 Task: Select the true option in the web worker.
Action: Mouse moved to (34, 648)
Screenshot: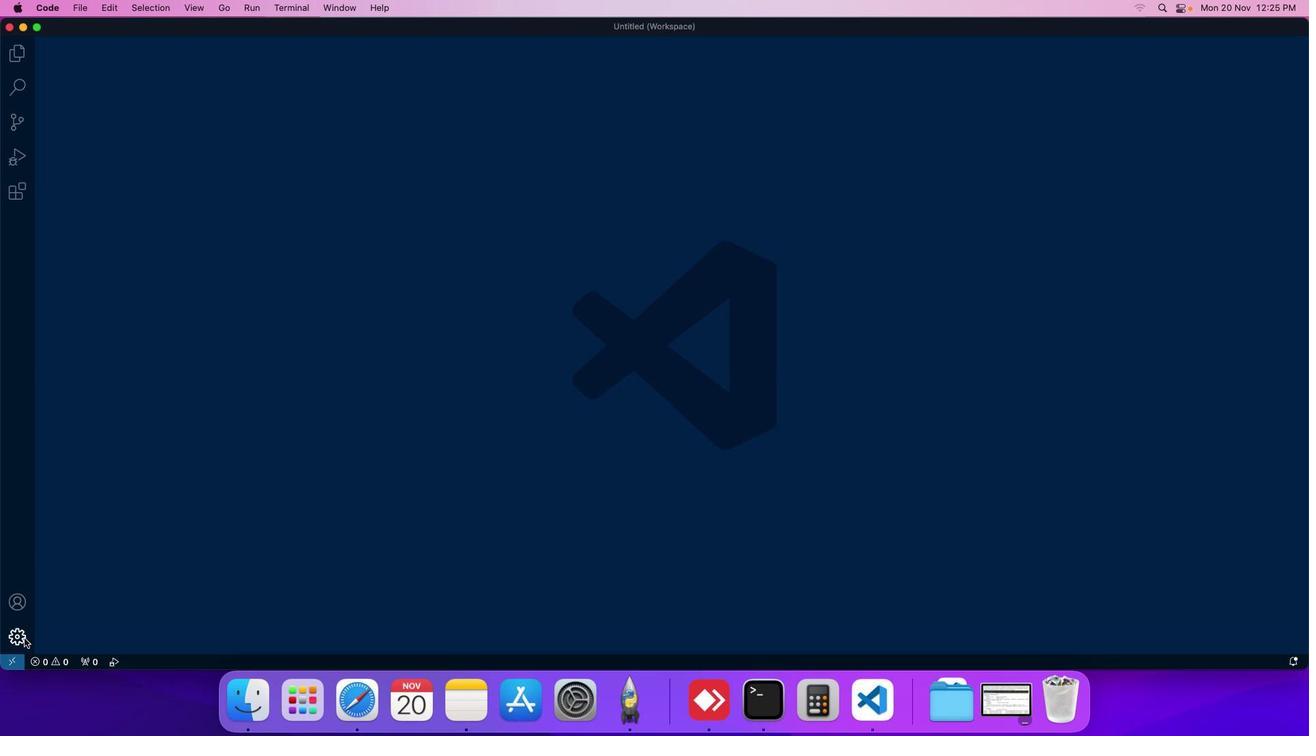 
Action: Mouse pressed left at (34, 648)
Screenshot: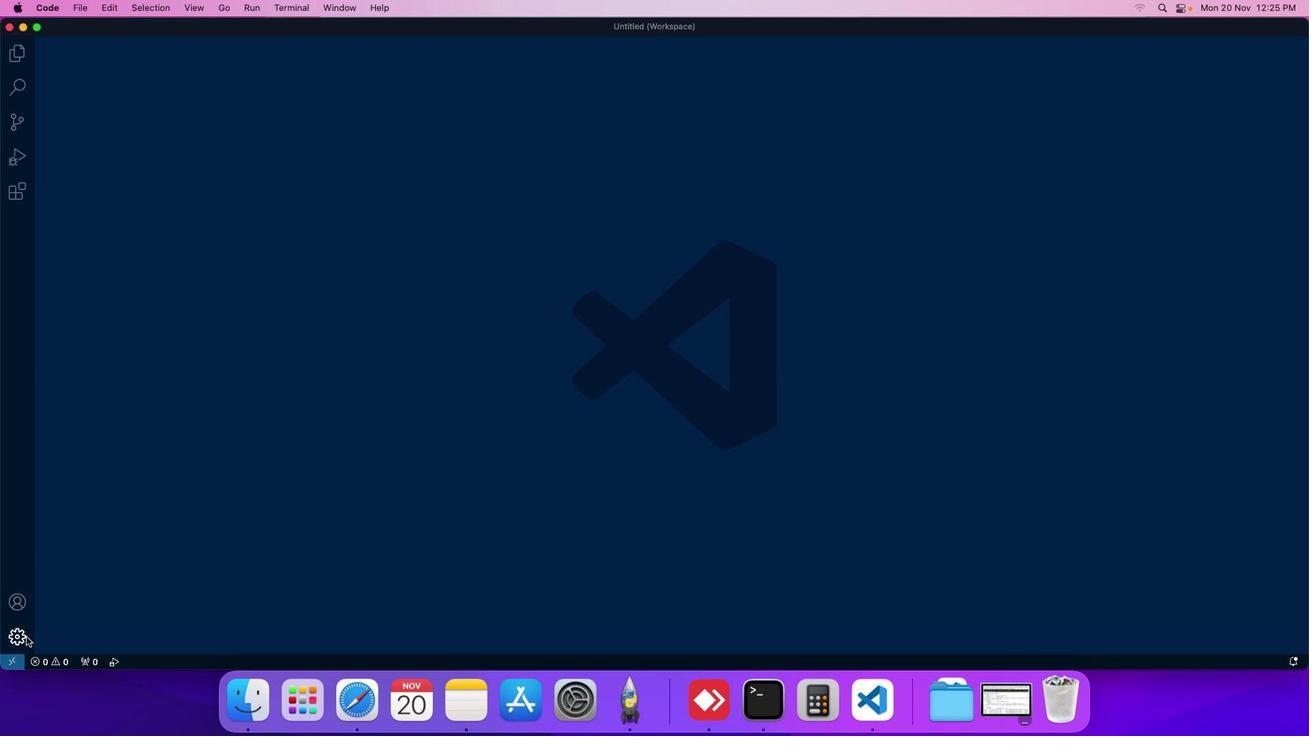 
Action: Mouse moved to (96, 537)
Screenshot: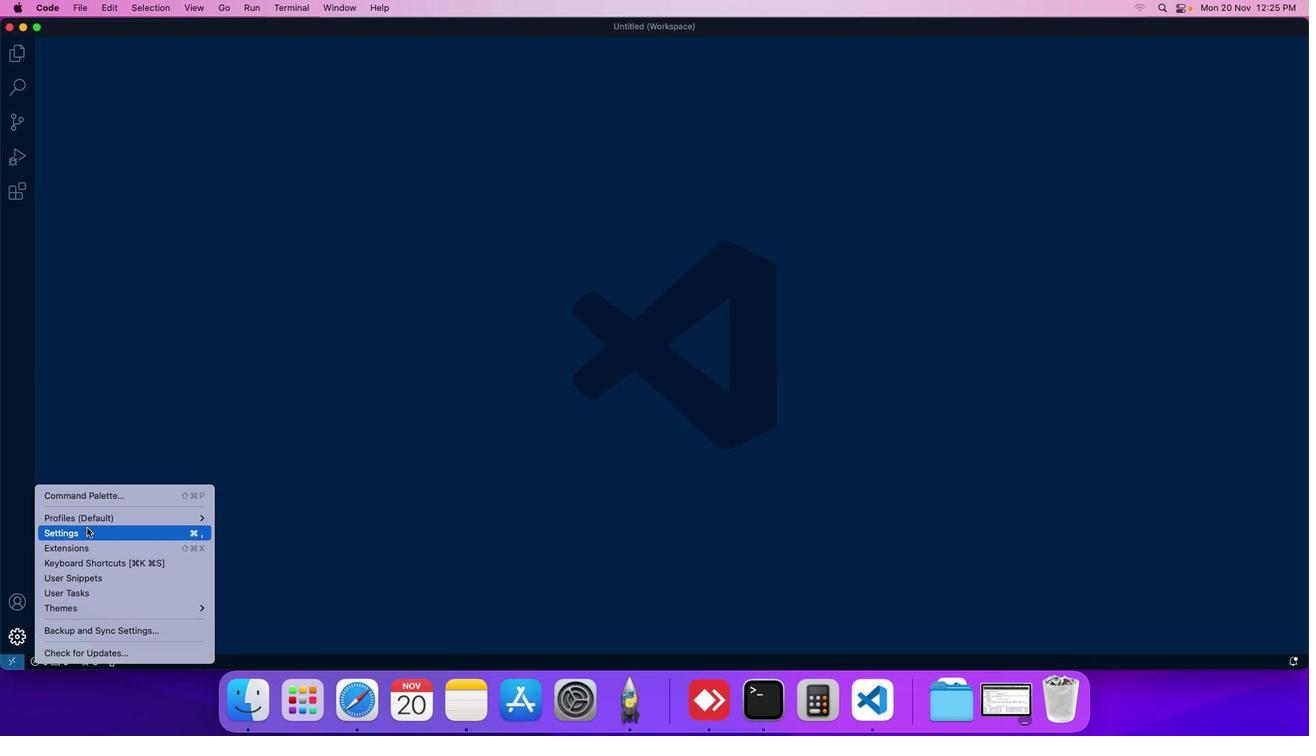 
Action: Mouse pressed left at (96, 537)
Screenshot: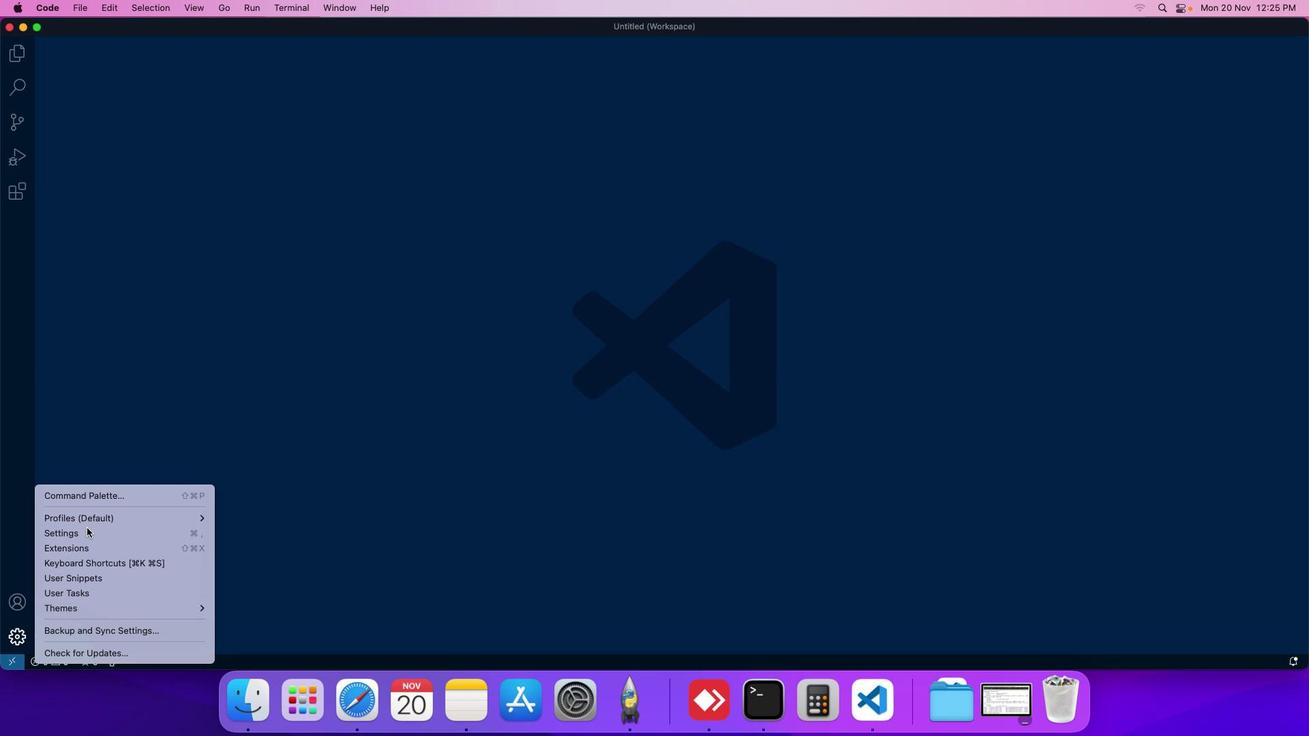 
Action: Mouse moved to (315, 116)
Screenshot: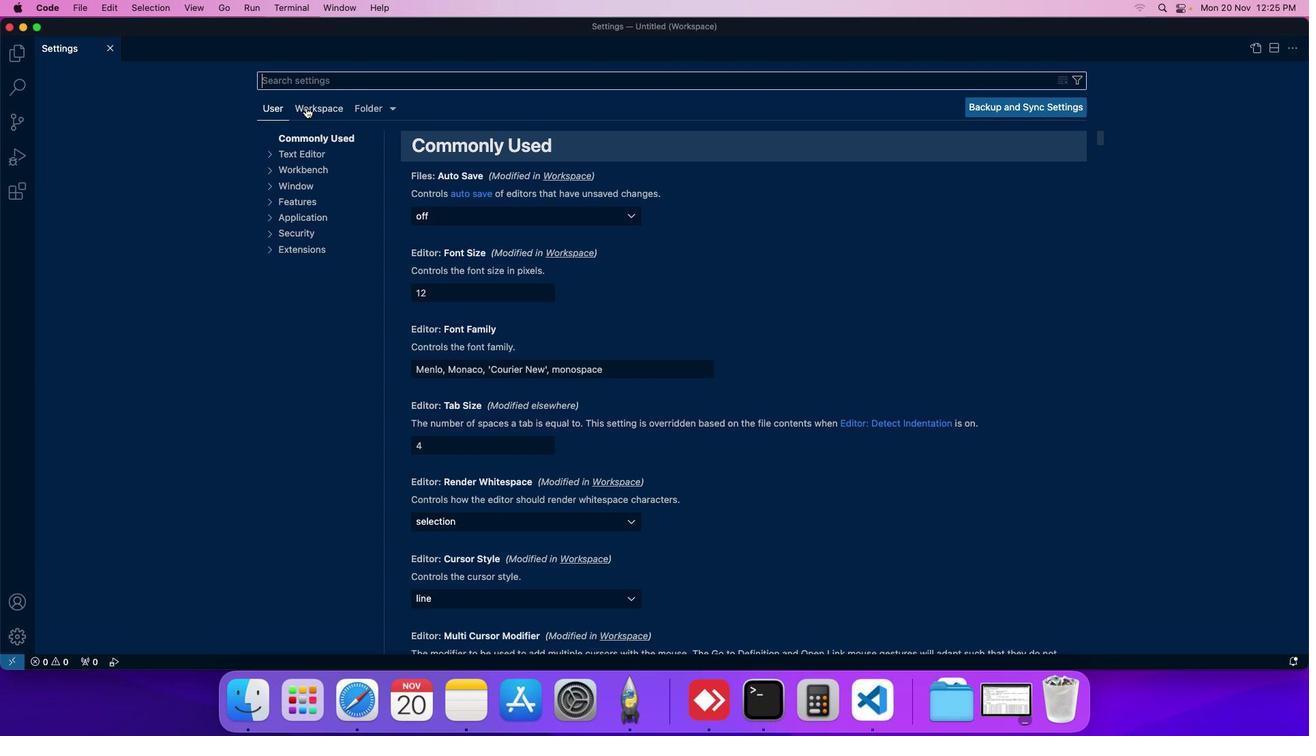 
Action: Mouse pressed left at (315, 116)
Screenshot: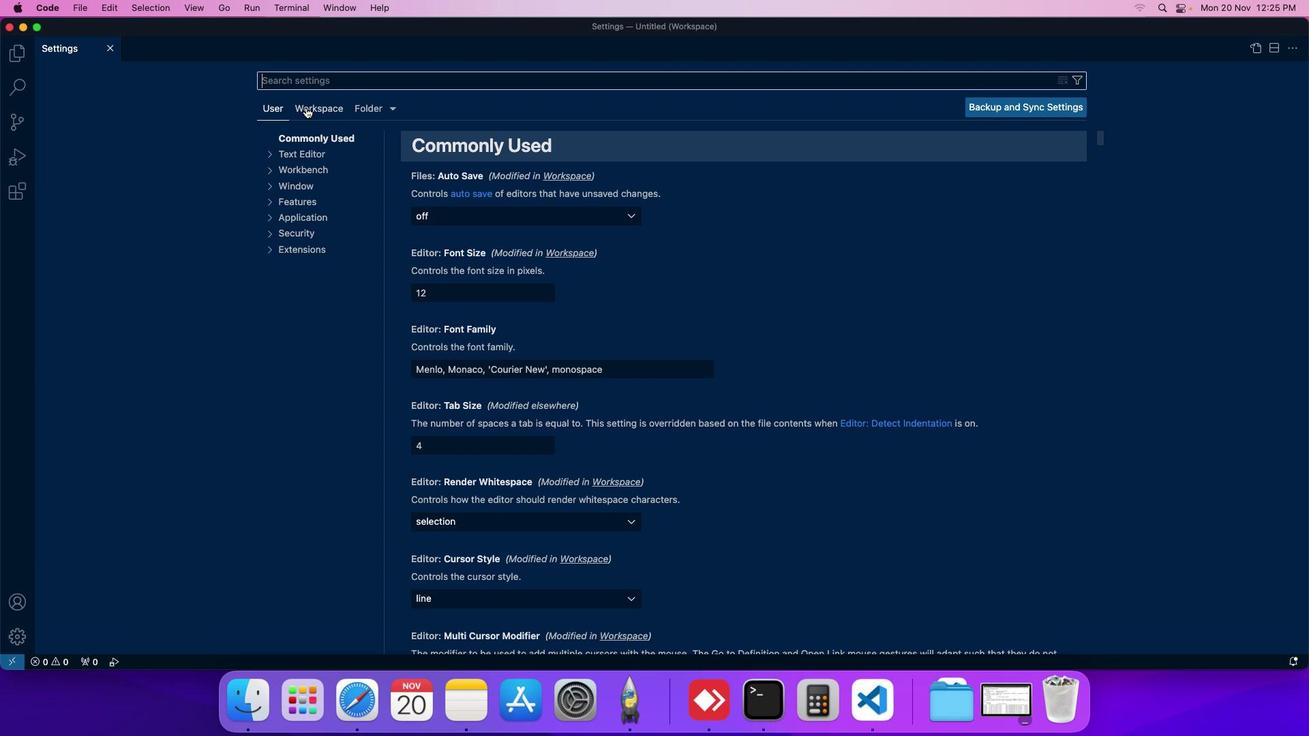 
Action: Mouse moved to (309, 210)
Screenshot: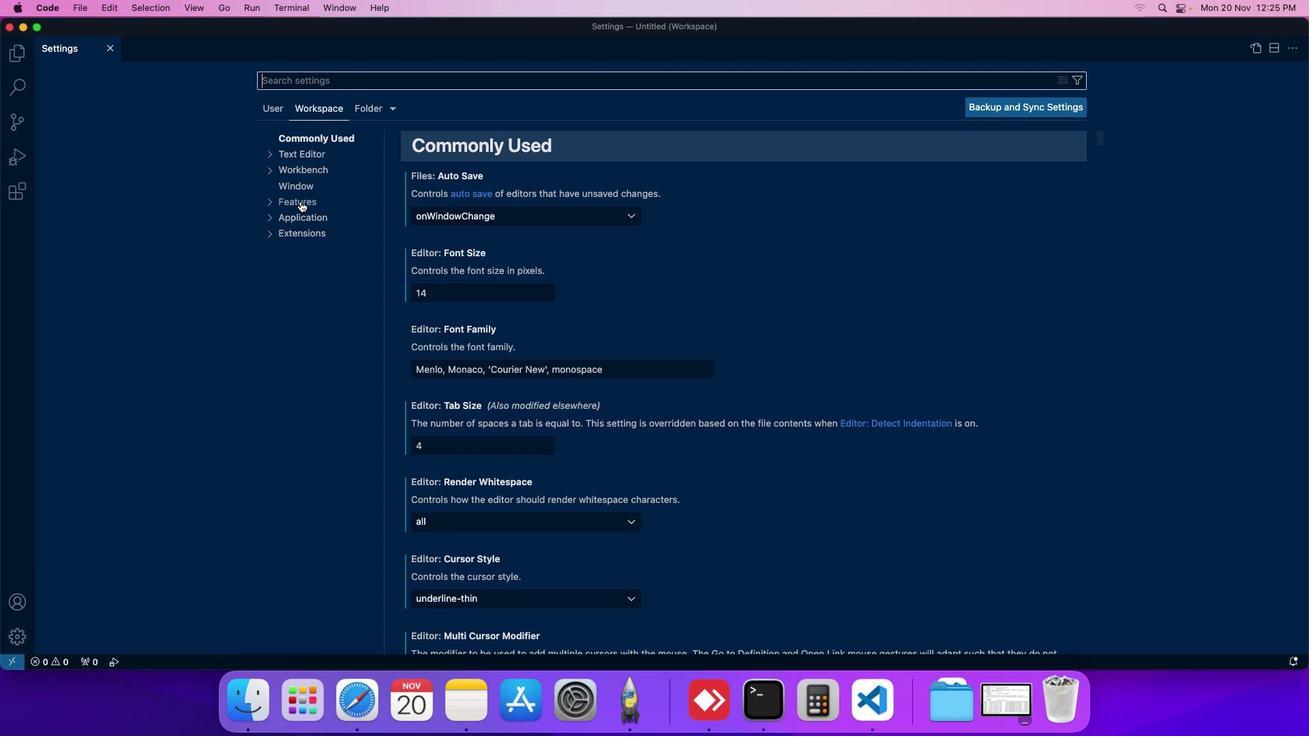 
Action: Mouse pressed left at (309, 210)
Screenshot: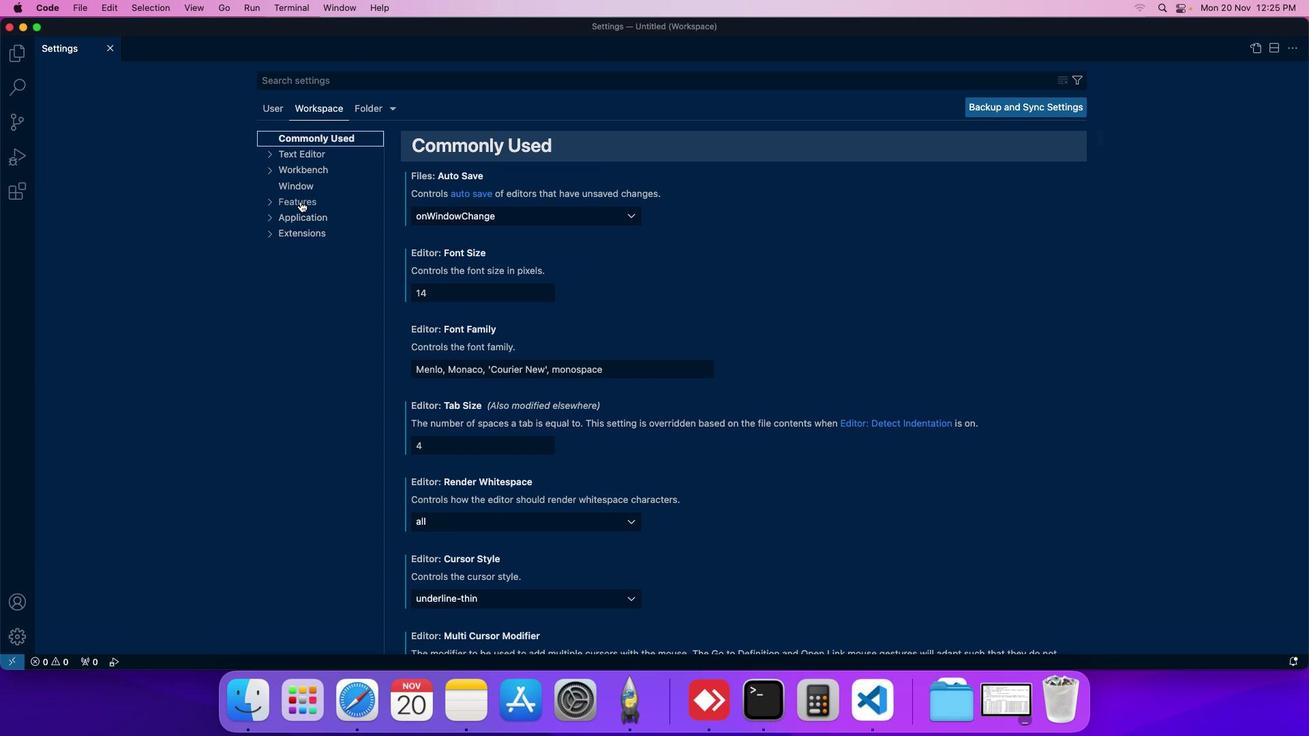 
Action: Mouse moved to (312, 316)
Screenshot: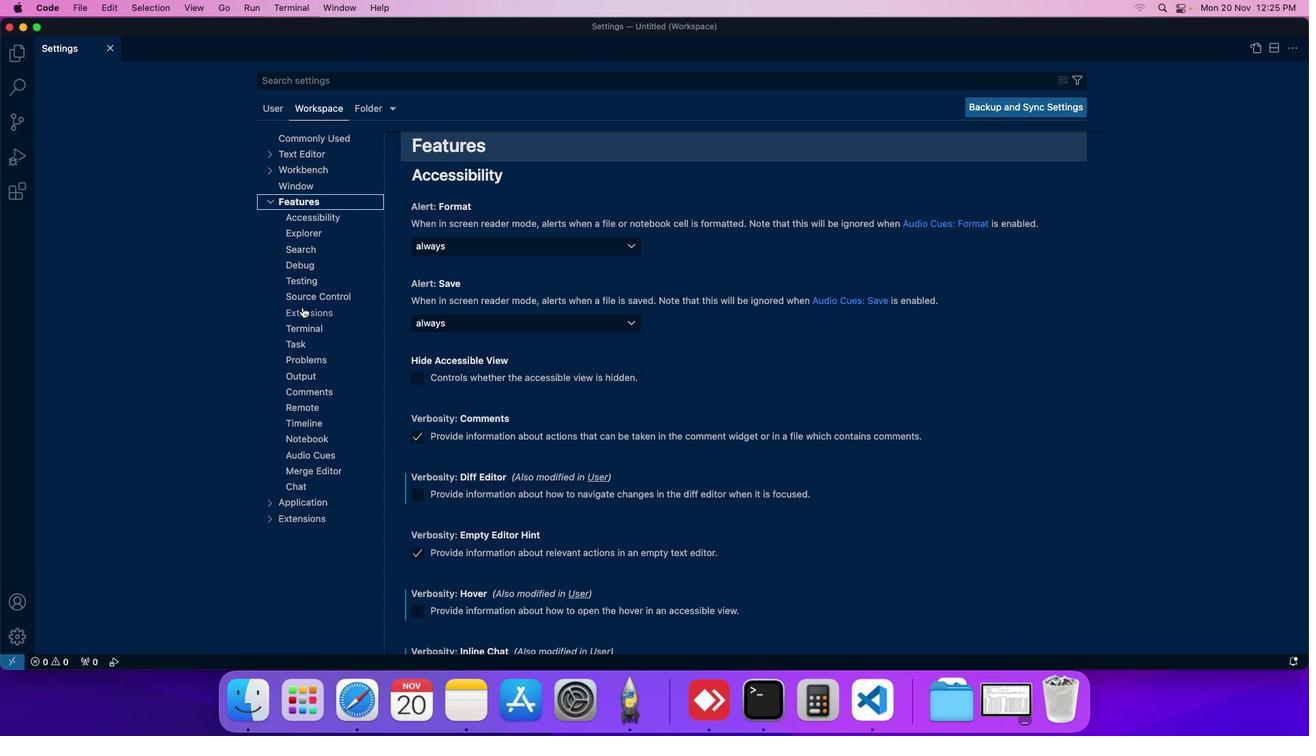 
Action: Mouse pressed left at (312, 316)
Screenshot: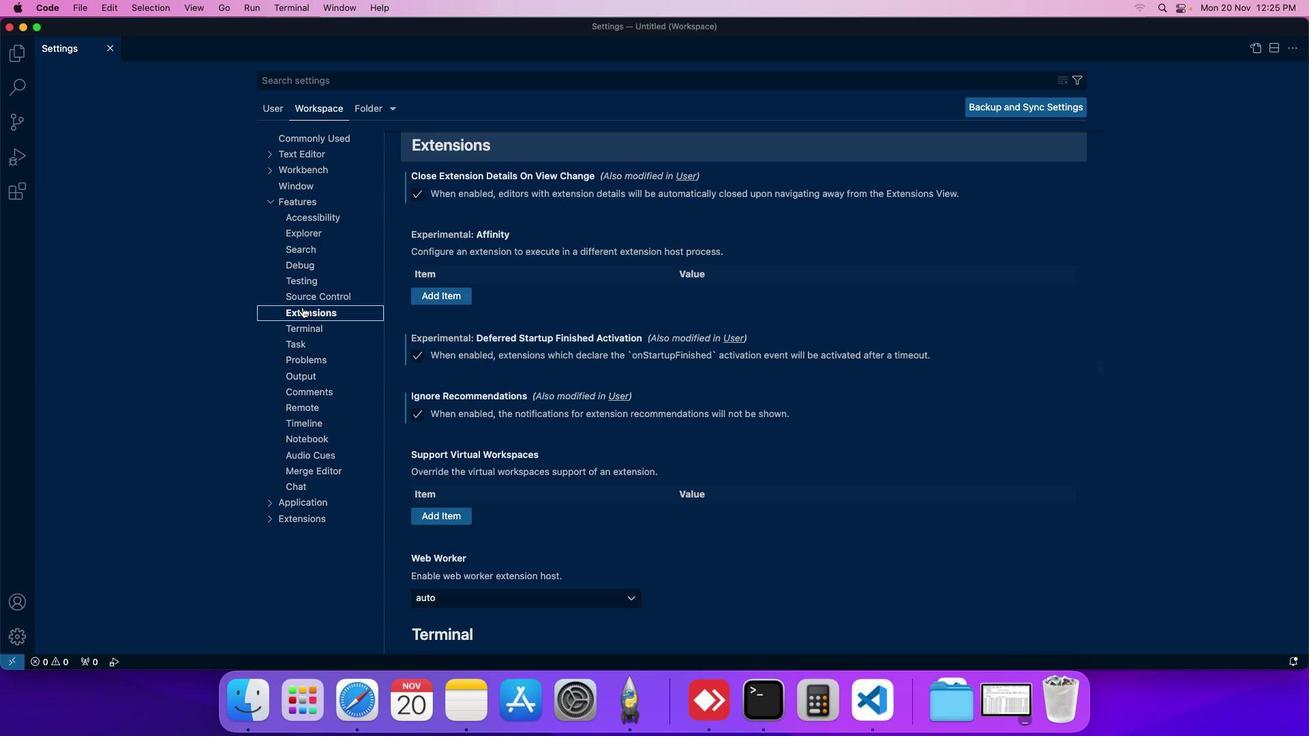 
Action: Mouse moved to (456, 317)
Screenshot: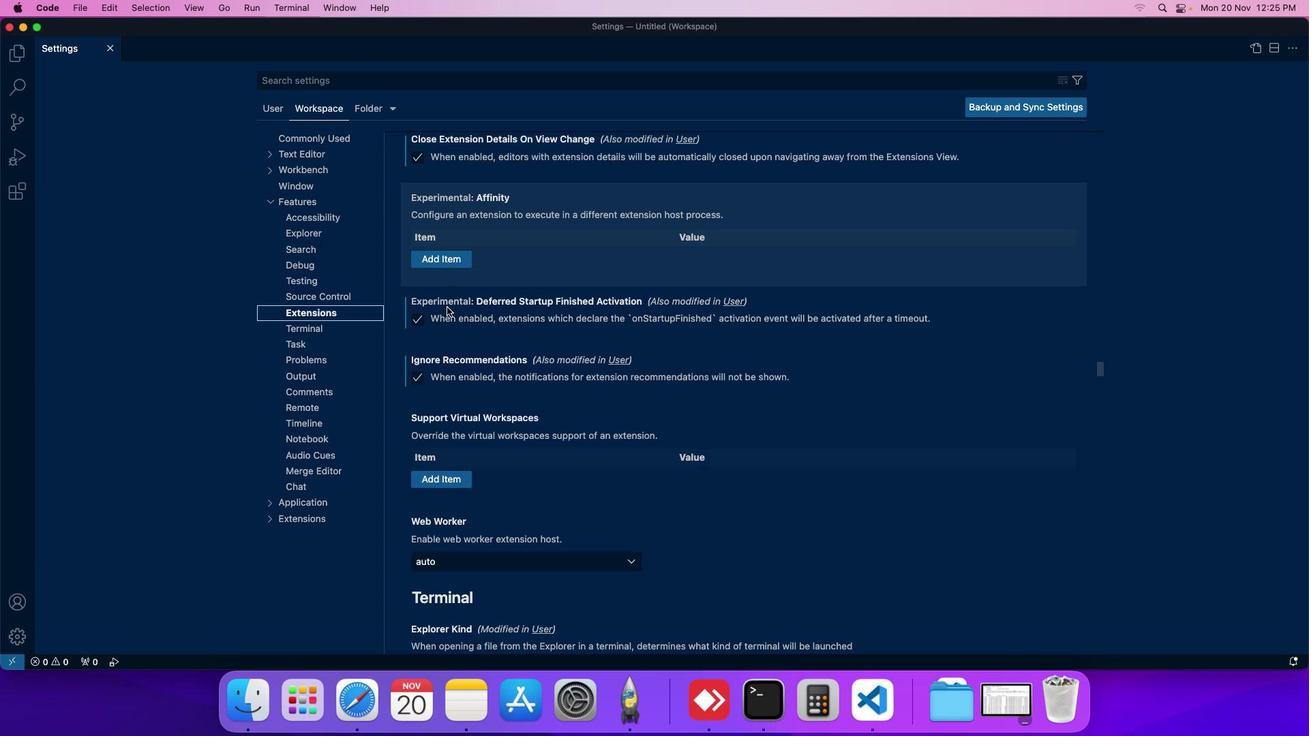 
Action: Mouse scrolled (456, 317) with delta (9, 8)
Screenshot: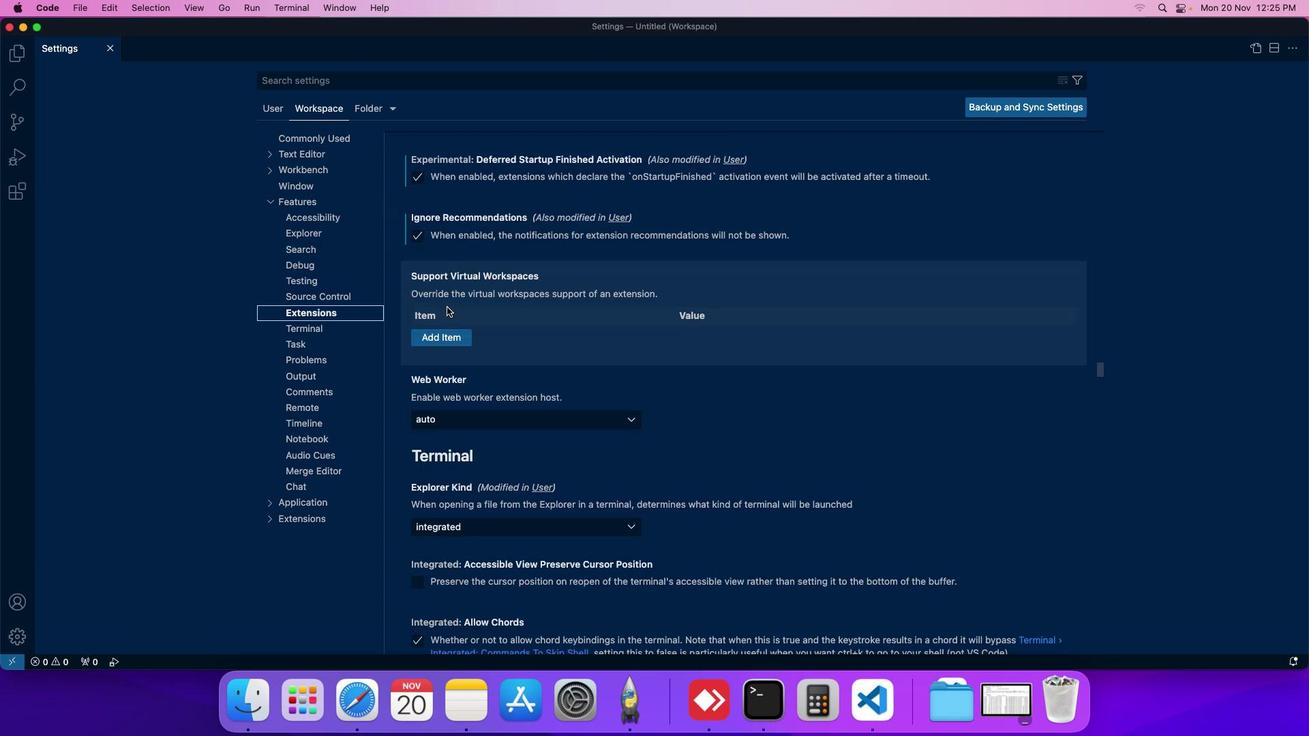
Action: Mouse moved to (484, 426)
Screenshot: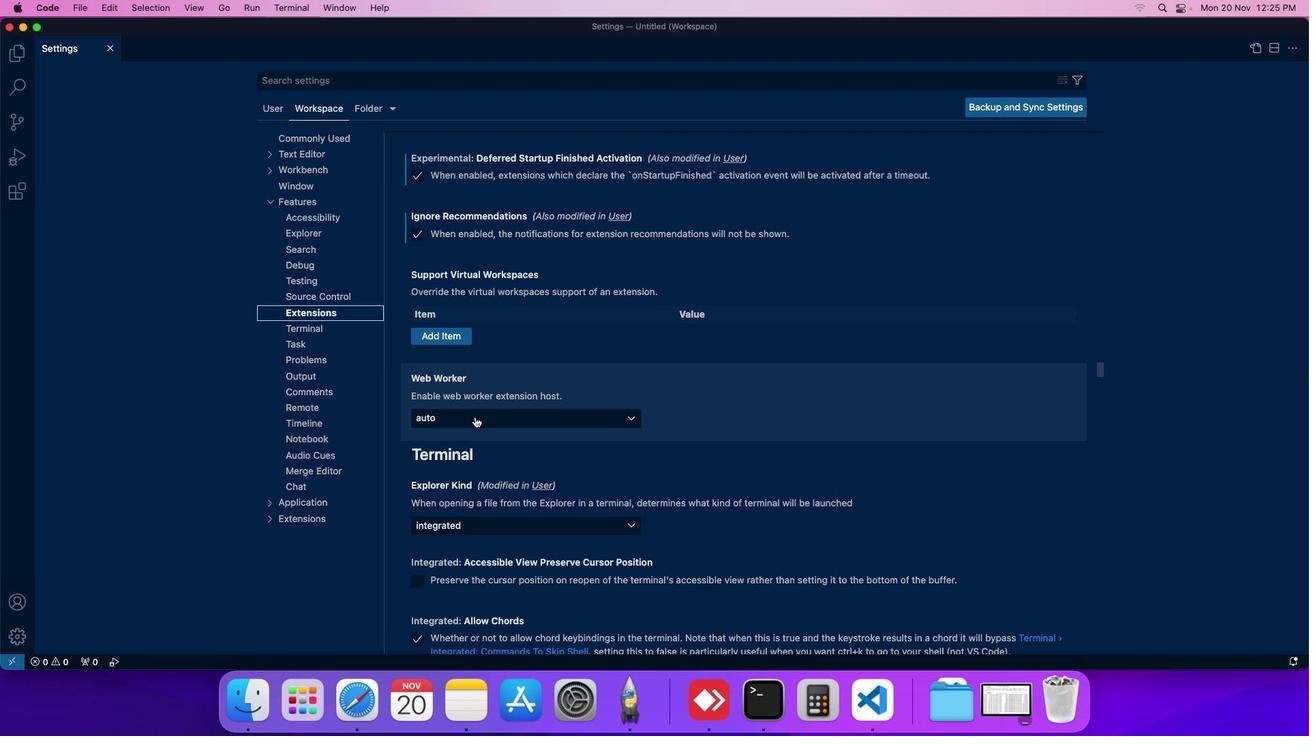 
Action: Mouse pressed left at (484, 426)
Screenshot: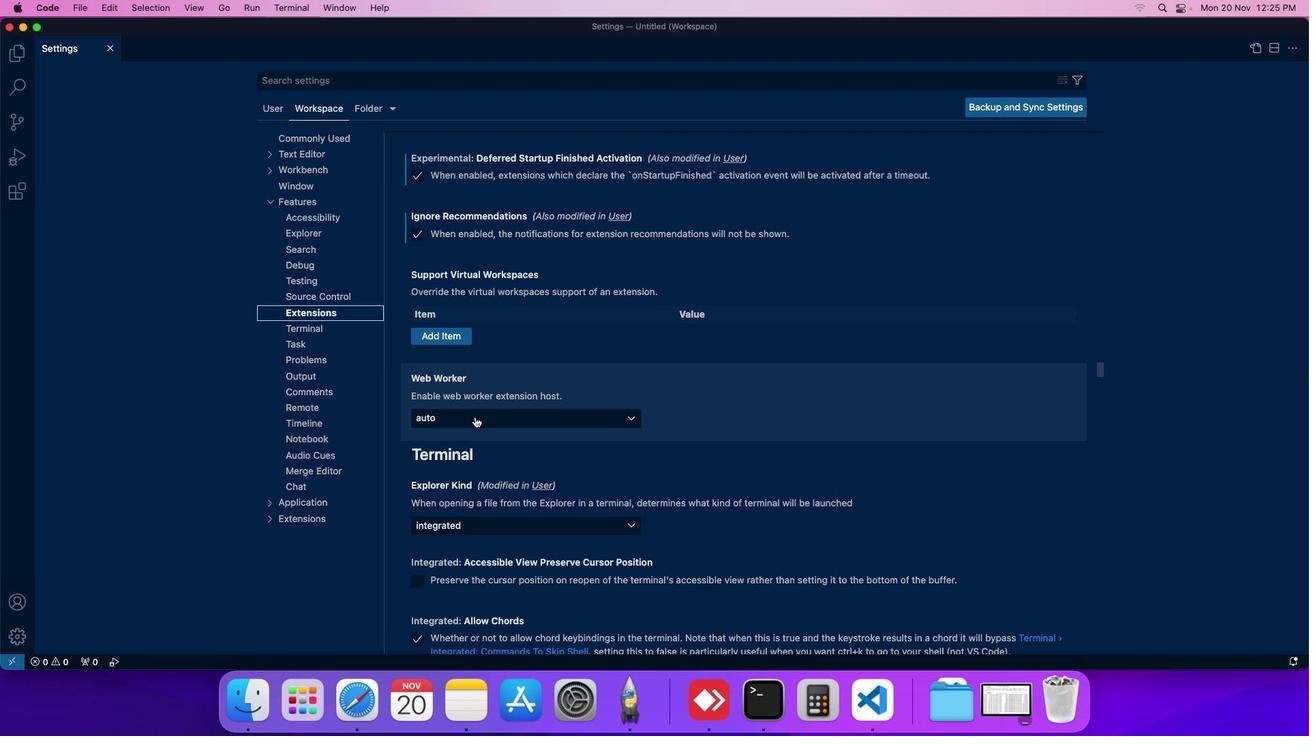 
Action: Mouse moved to (466, 441)
Screenshot: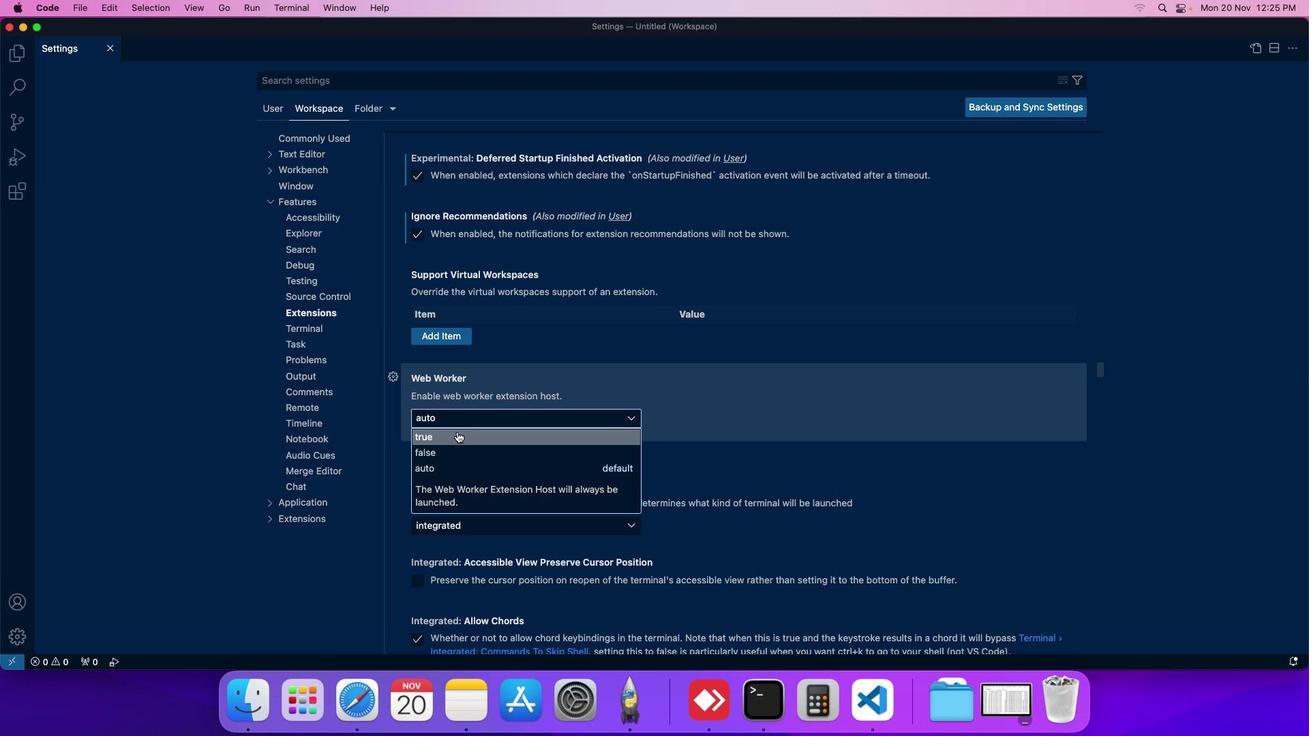 
Action: Mouse pressed left at (466, 441)
Screenshot: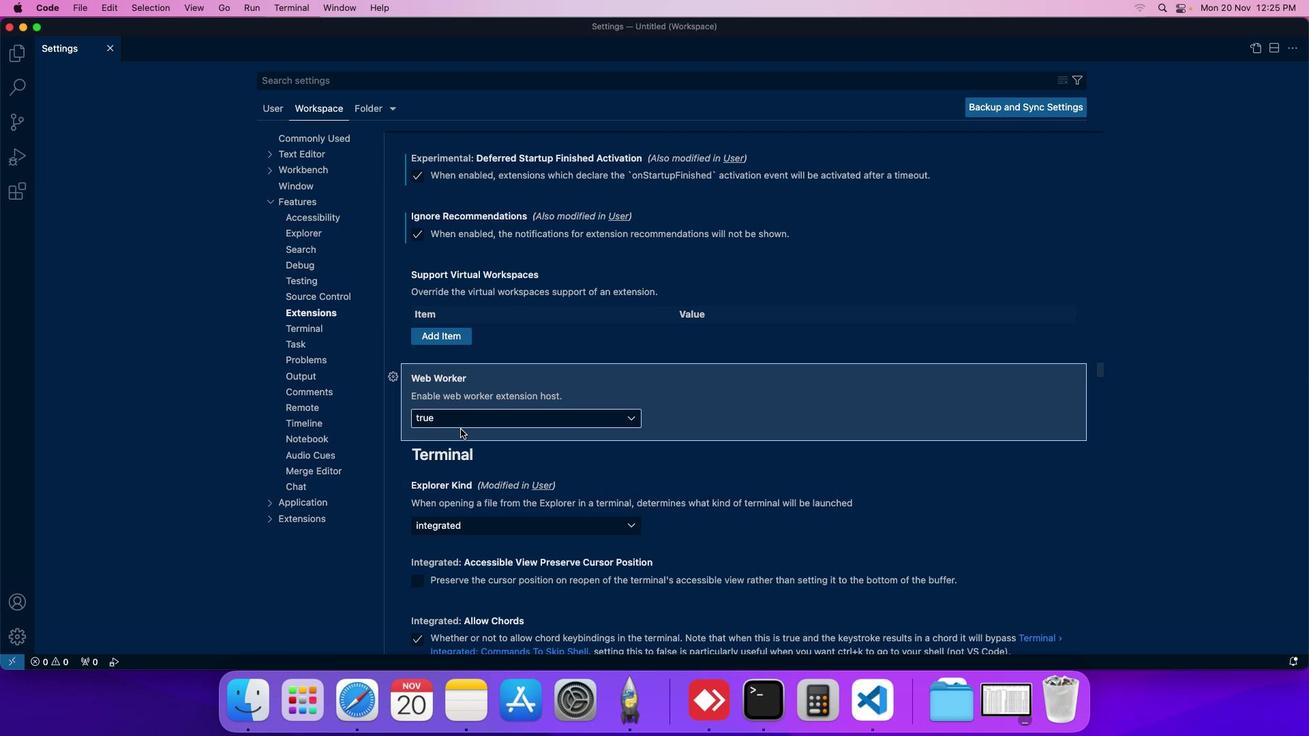 
Action: Mouse moved to (472, 436)
Screenshot: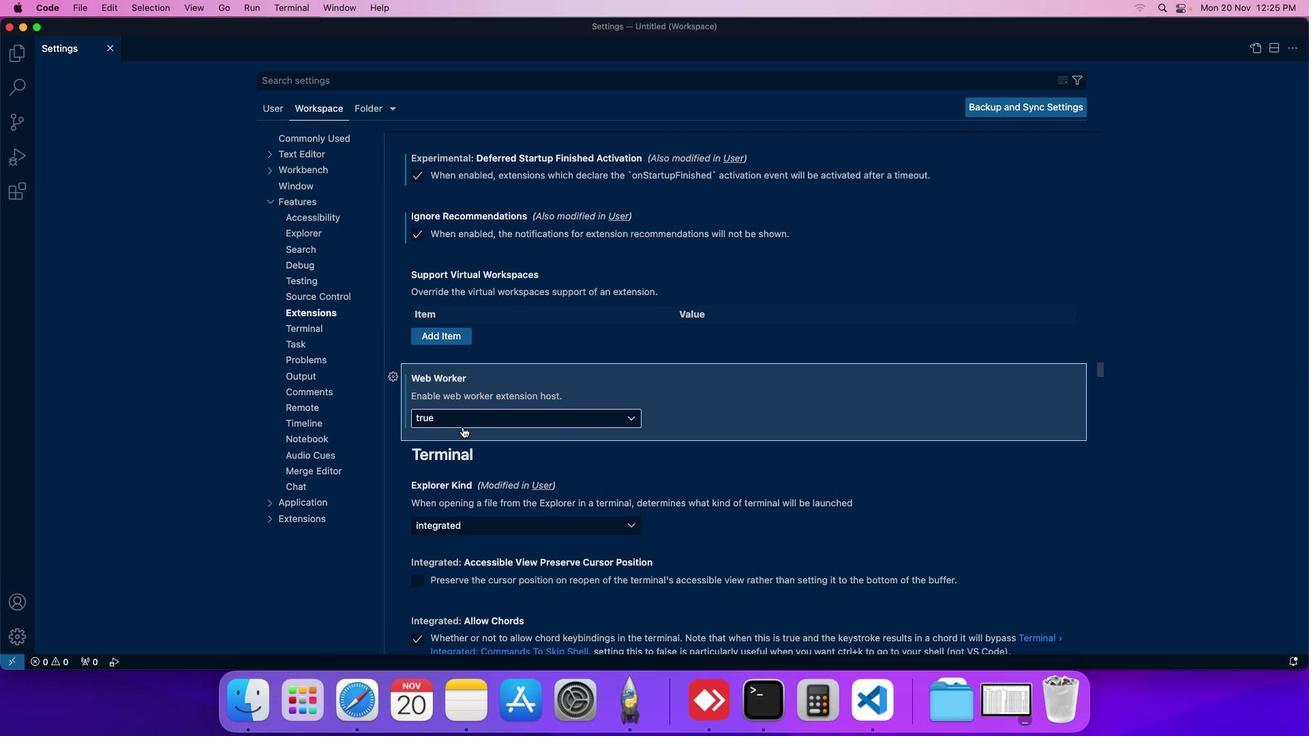 
